Task: In the Contact  AdelineBaker101@roundabouttheatre.org, Add note: 'Set up a meeting with the legal team to review contract templates.'. Mark checkbox to create task to follow up ': In 3 business days '. Create task, with  description: Physical meeting done, Add due date: Tomorrow; Add reminder: 30 Minutes before. Set Priority High and add note: follow up with the client regarding their recent inquiry and address any questions they may have.. Logged in from softage.1@softage.net
Action: Mouse moved to (85, 56)
Screenshot: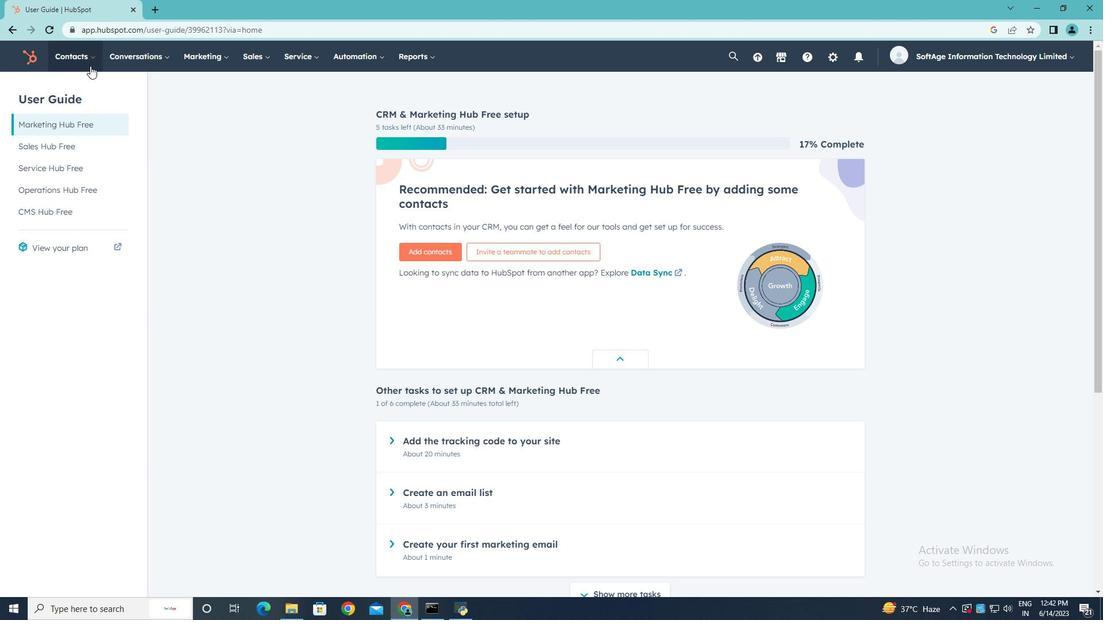 
Action: Mouse pressed left at (85, 56)
Screenshot: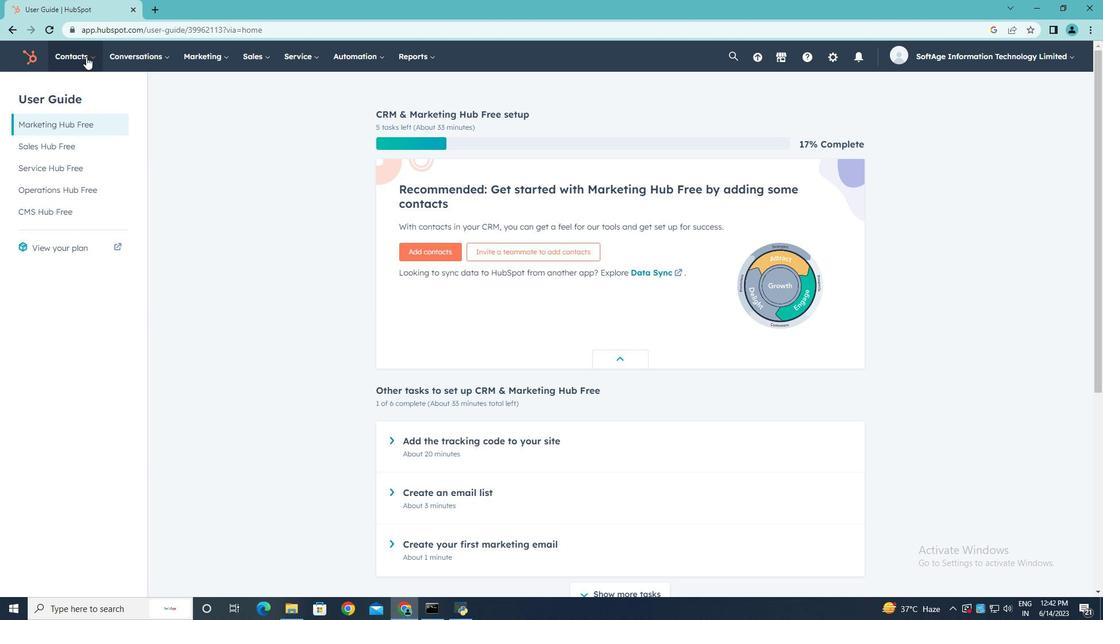 
Action: Mouse moved to (80, 88)
Screenshot: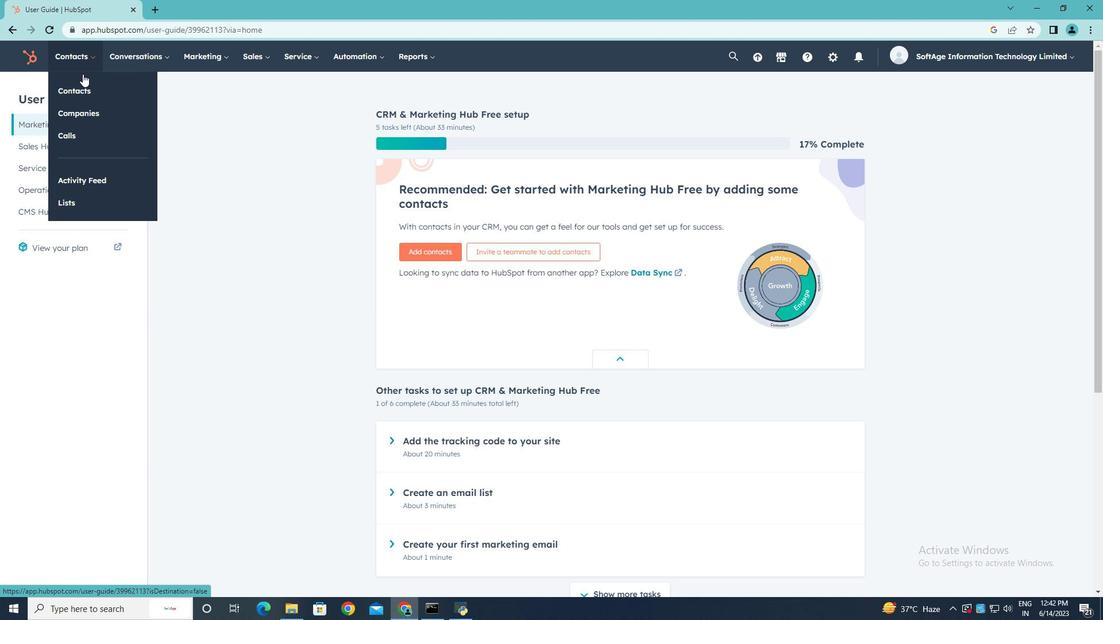
Action: Mouse pressed left at (80, 88)
Screenshot: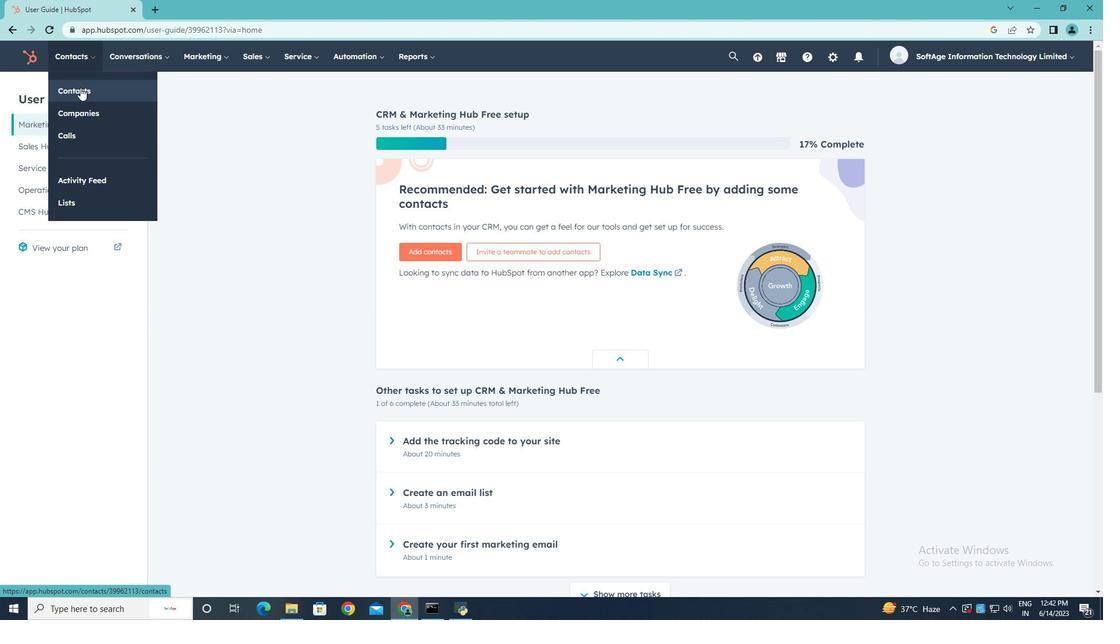 
Action: Mouse moved to (93, 187)
Screenshot: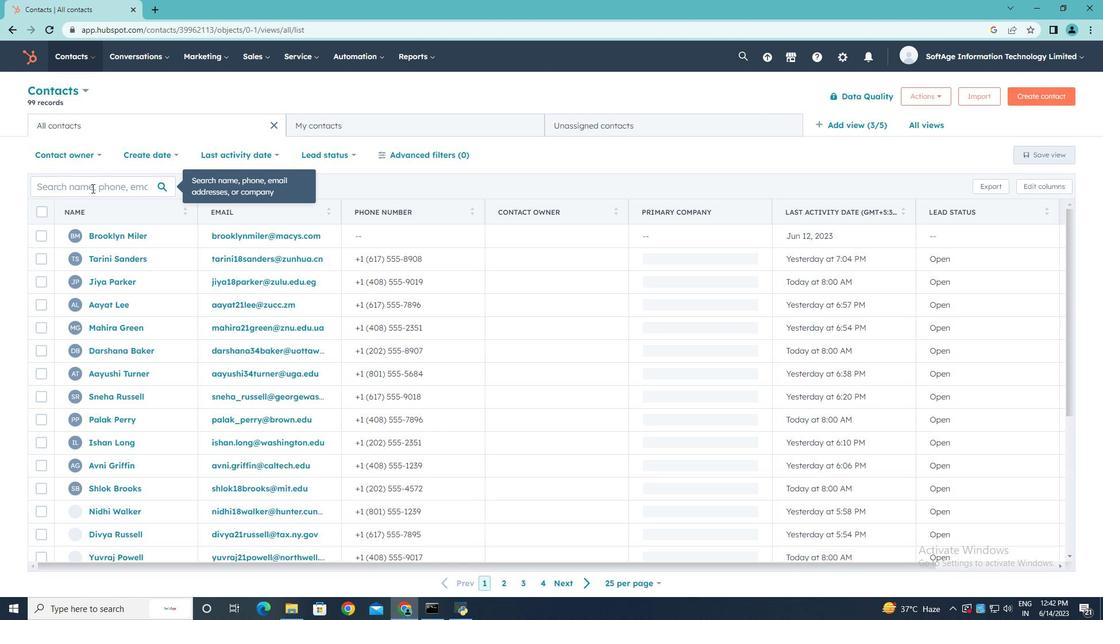 
Action: Mouse pressed left at (93, 187)
Screenshot: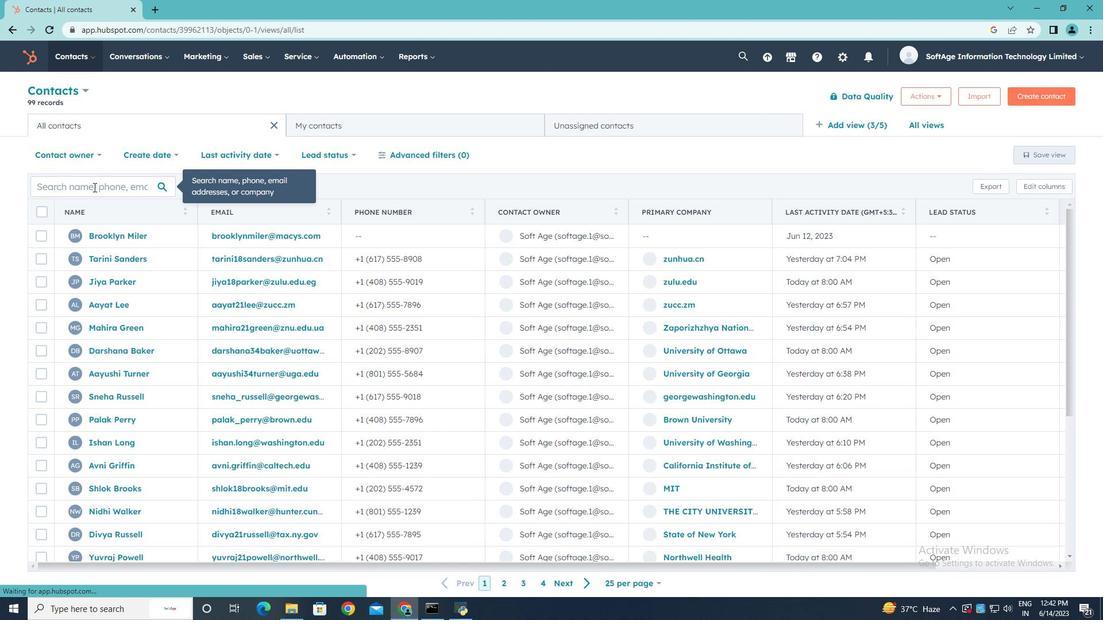 
Action: Key pressed <Key.shift>Adeline<Key.shift>Baker101<Key.shift><Key.shift><Key.shift><Key.shift><Key.shift><Key.shift><Key.shift><Key.shift><Key.shift>@roundaboutteth<Key.backspace><Key.backspace><Key.backspace>ea<Key.backspace><Key.backspace>heatre.org
Screenshot: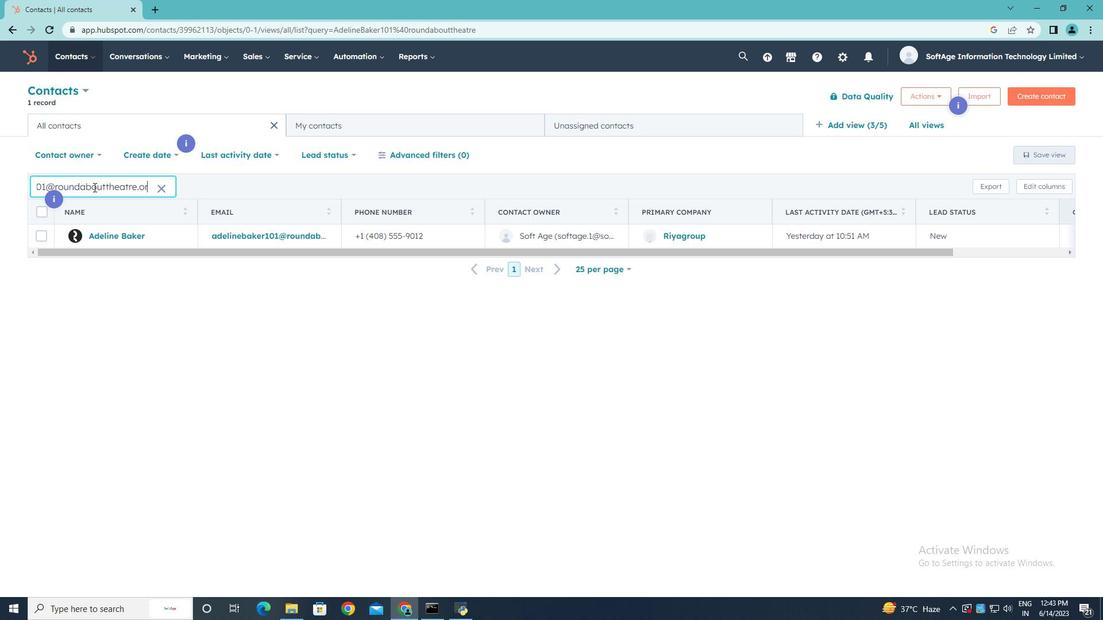 
Action: Mouse moved to (117, 236)
Screenshot: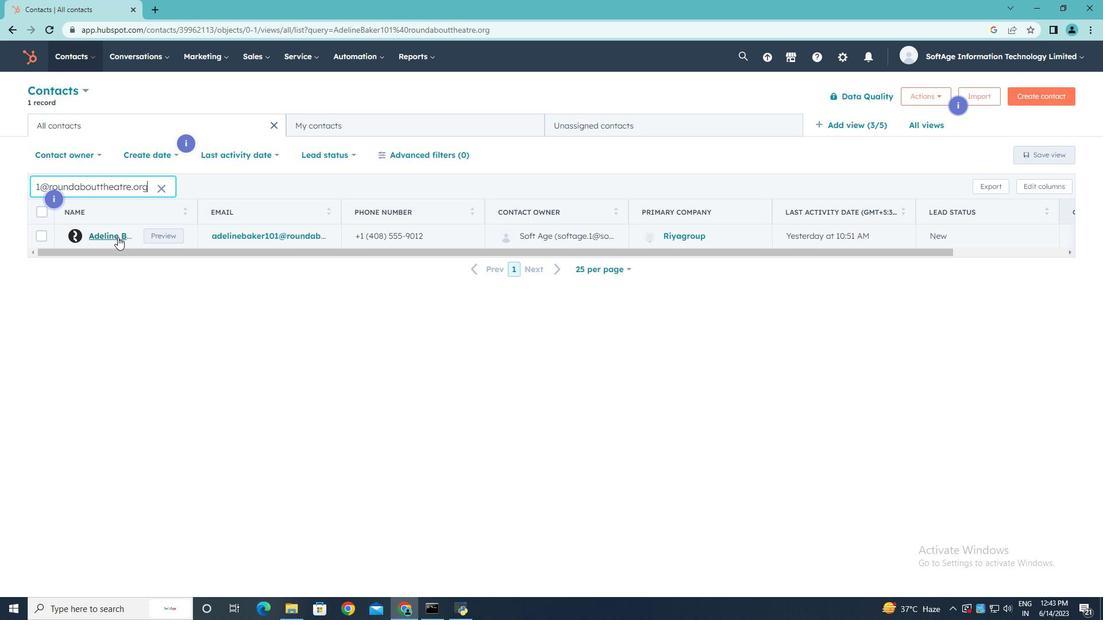 
Action: Mouse pressed left at (117, 236)
Screenshot: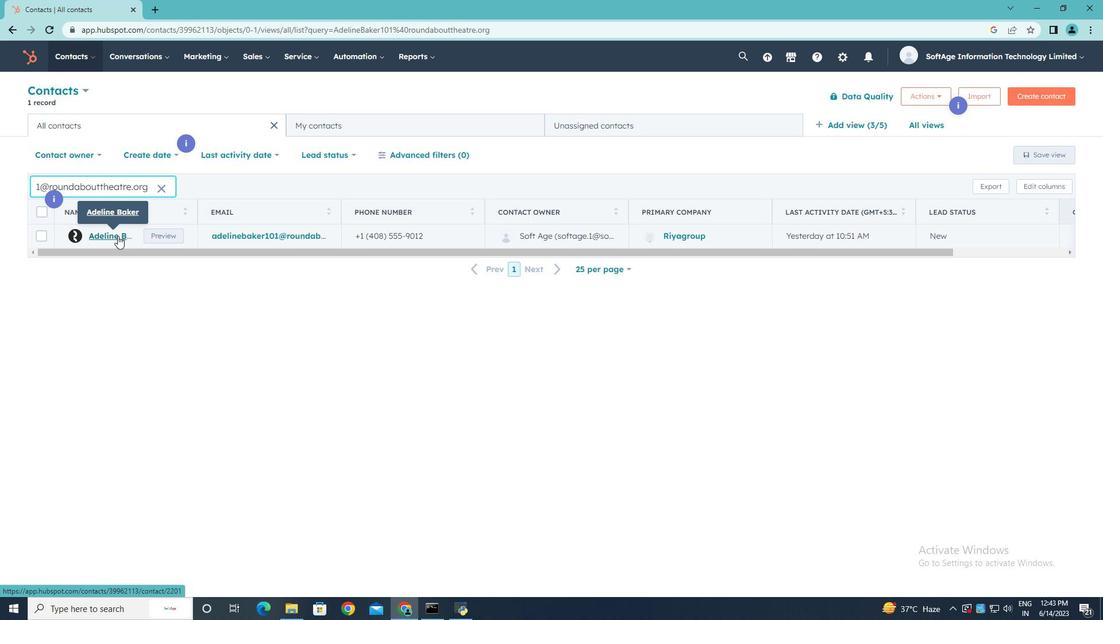 
Action: Mouse moved to (43, 194)
Screenshot: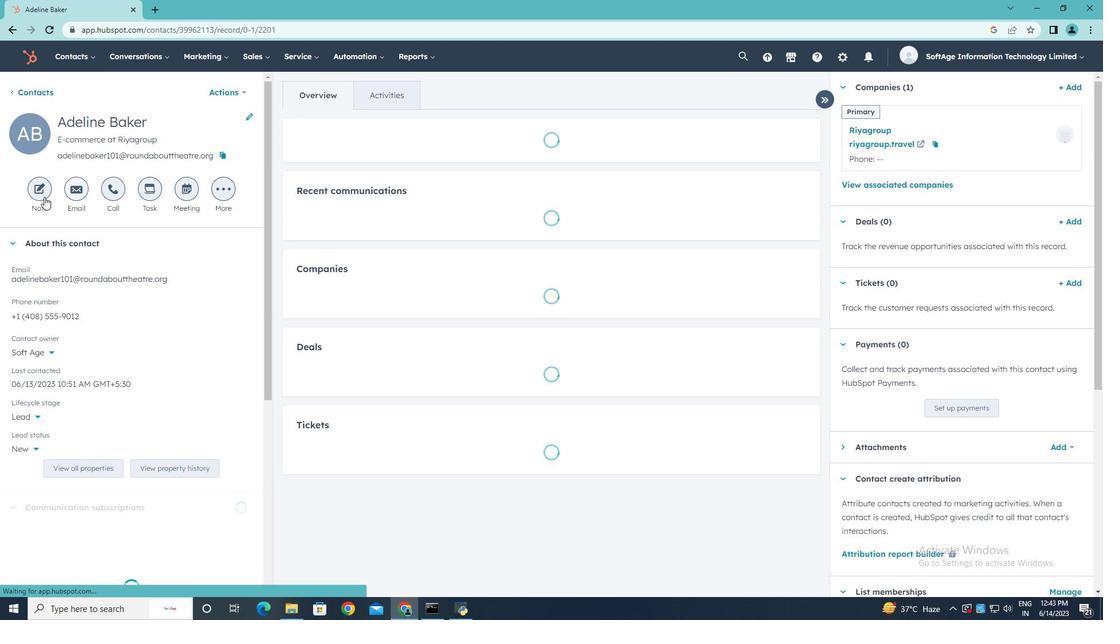 
Action: Mouse pressed left at (43, 194)
Screenshot: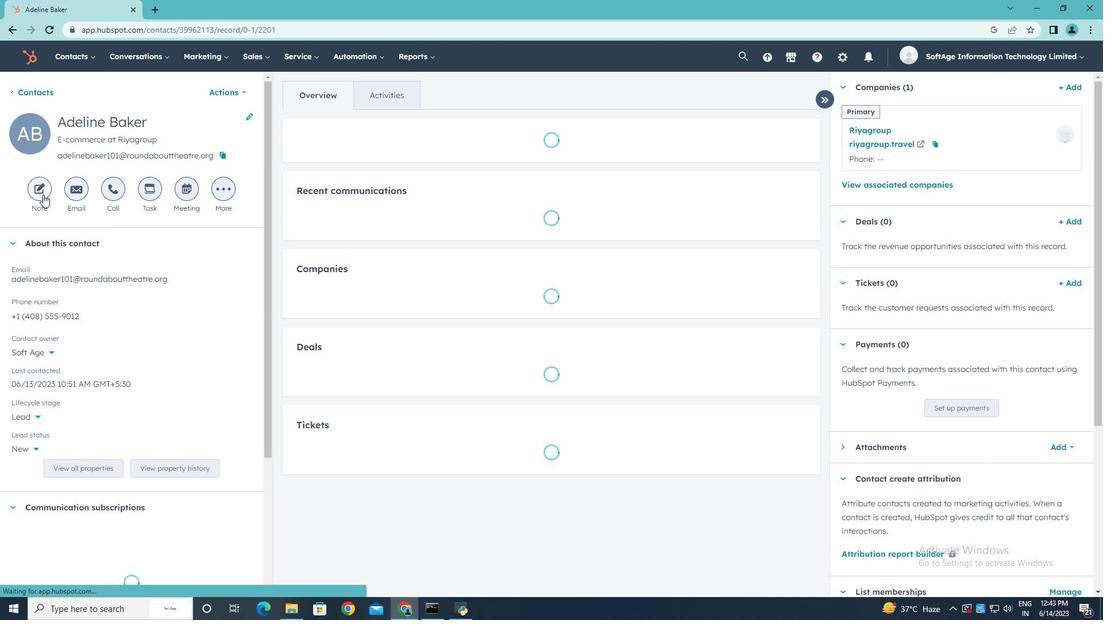 
Action: Key pressed <Key.shift>Set<Key.space>up<Key.space>a<Key.space>meeting<Key.space>with<Key.space>the<Key.space>legal<Key.space>team<Key.space>to<Key.space>review<Key.space>contract<Key.space>templates.
Screenshot: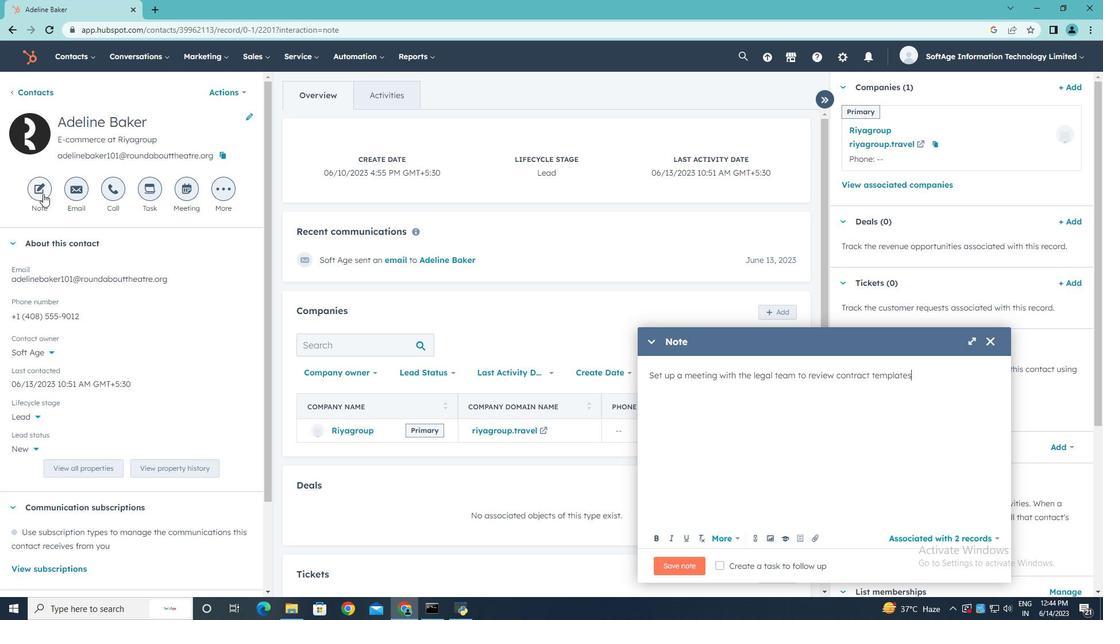 
Action: Mouse moved to (721, 563)
Screenshot: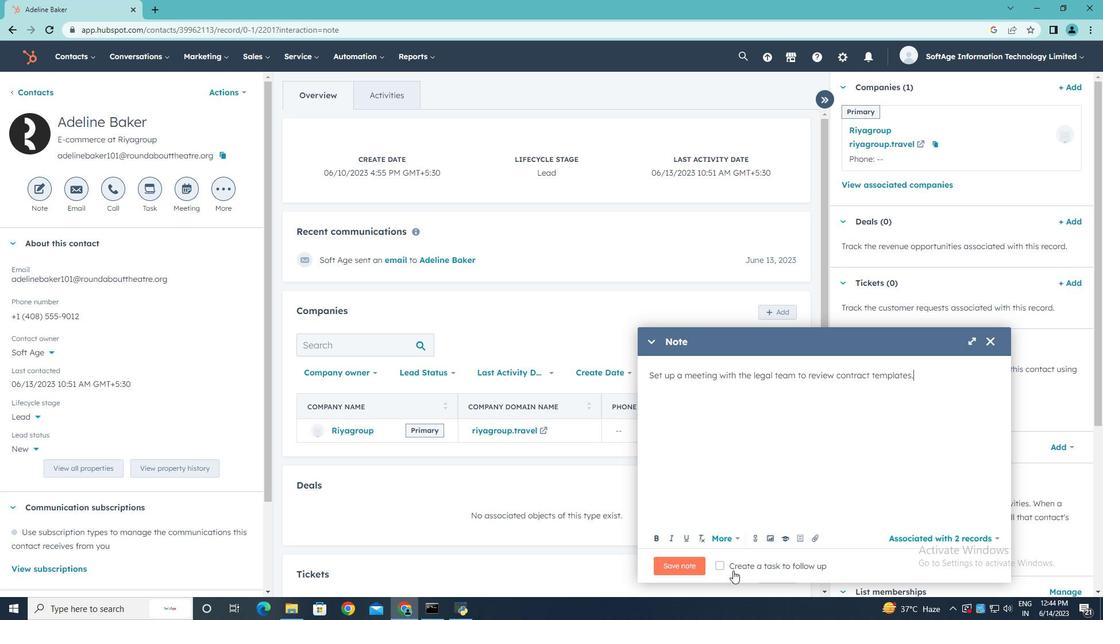 
Action: Mouse pressed left at (721, 563)
Screenshot: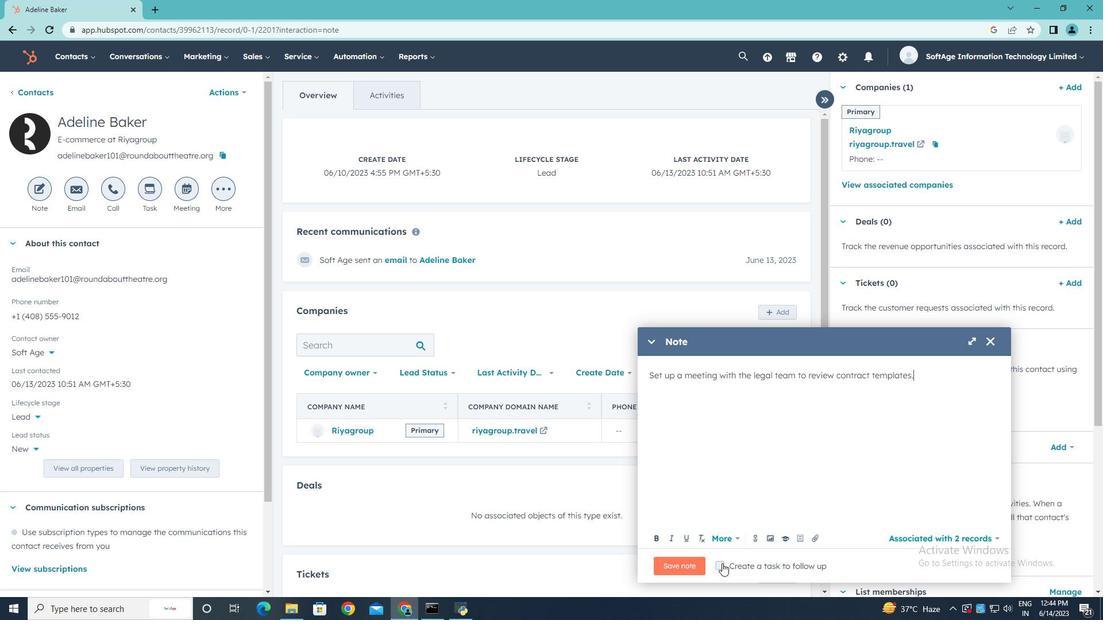 
Action: Mouse moved to (954, 565)
Screenshot: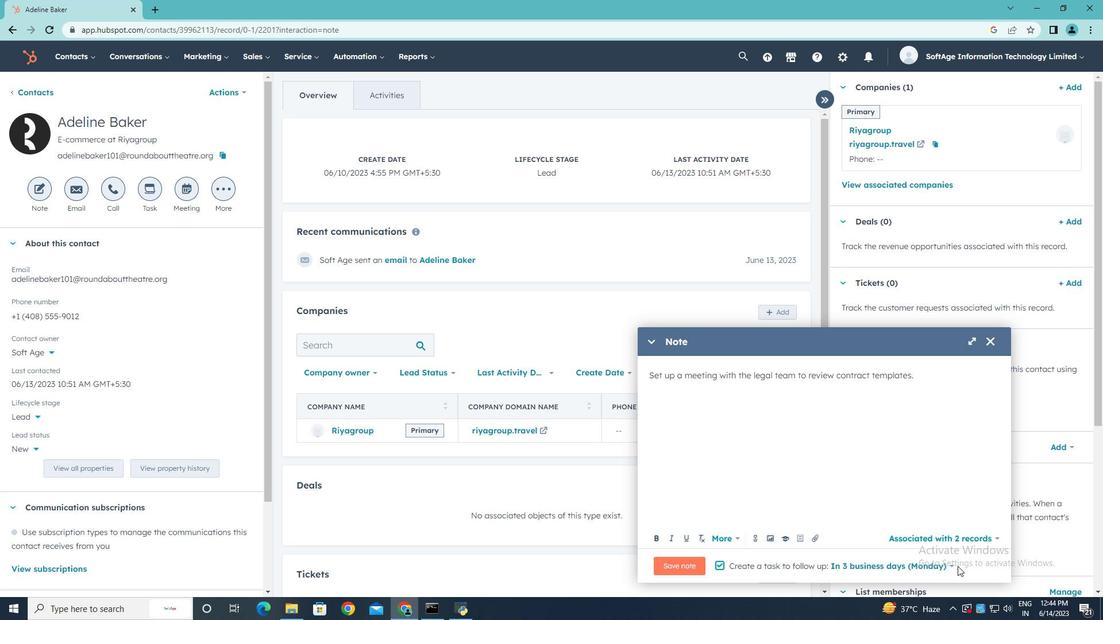 
Action: Mouse pressed left at (954, 565)
Screenshot: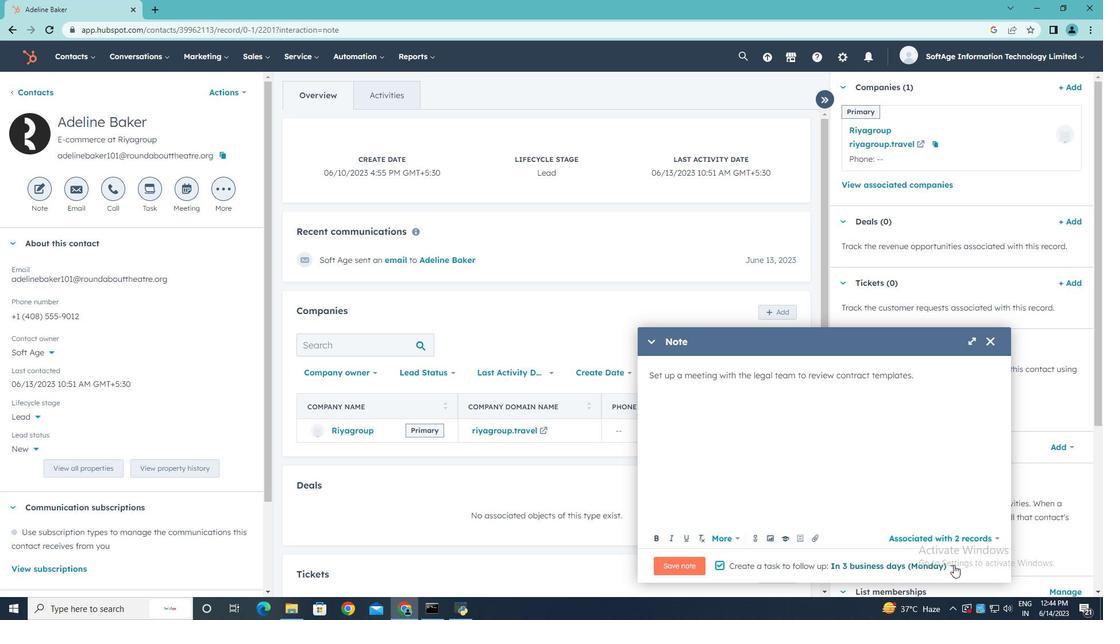 
Action: Mouse moved to (936, 459)
Screenshot: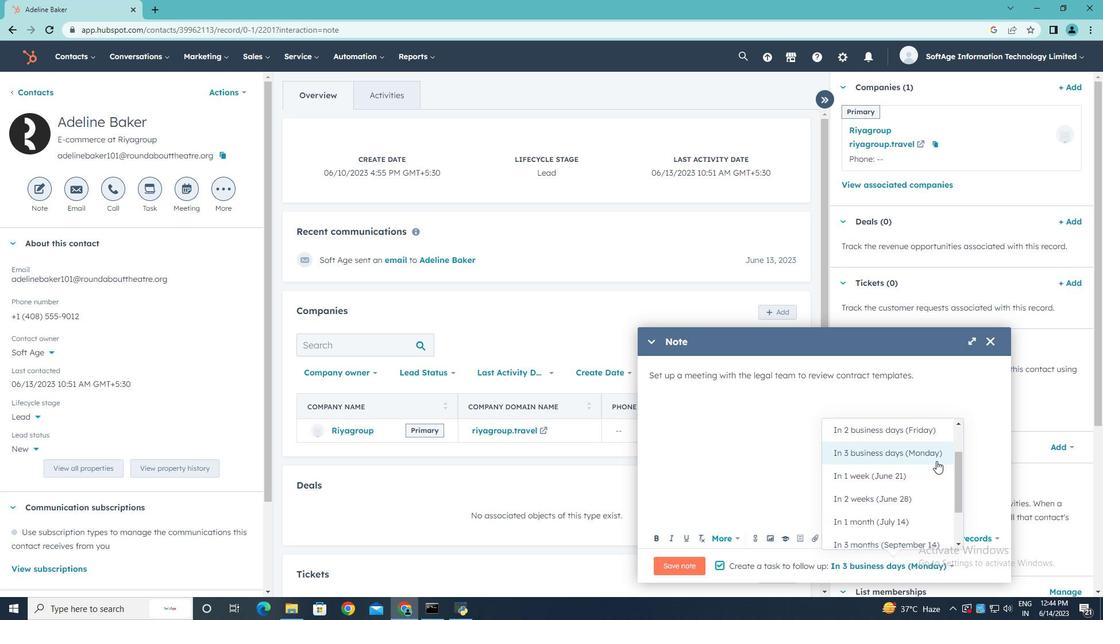 
Action: Mouse pressed left at (936, 459)
Screenshot: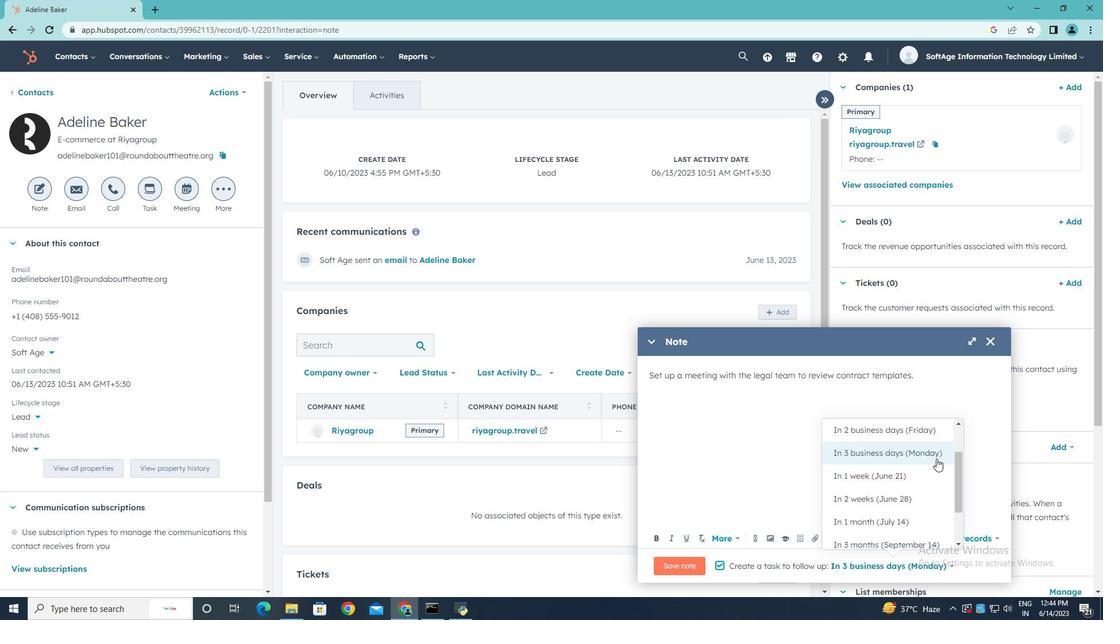 
Action: Mouse moved to (667, 566)
Screenshot: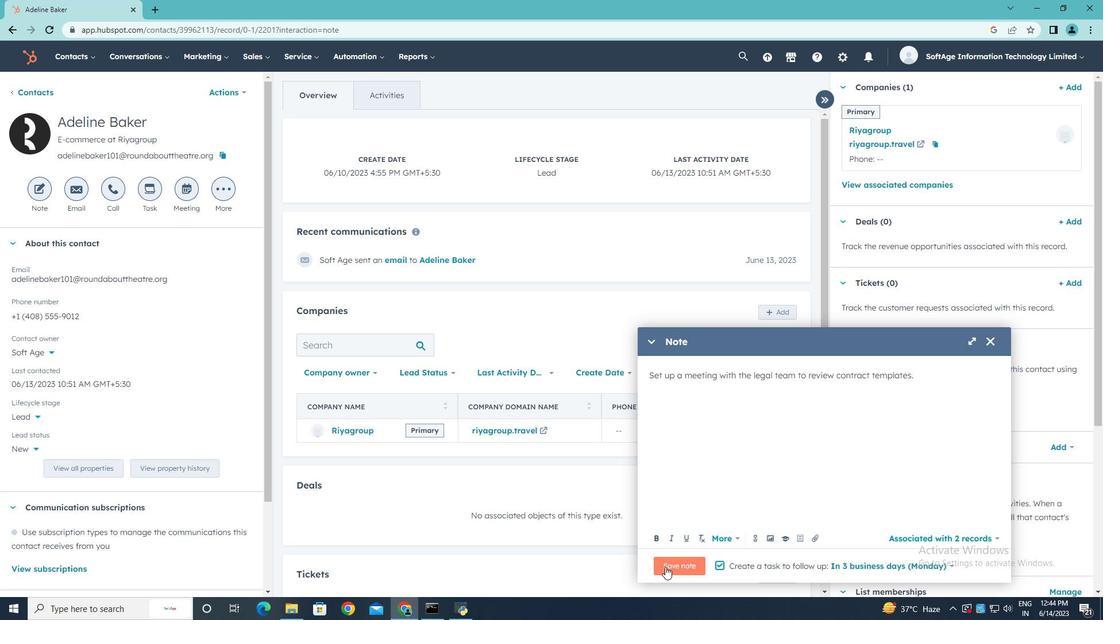 
Action: Mouse pressed left at (667, 566)
Screenshot: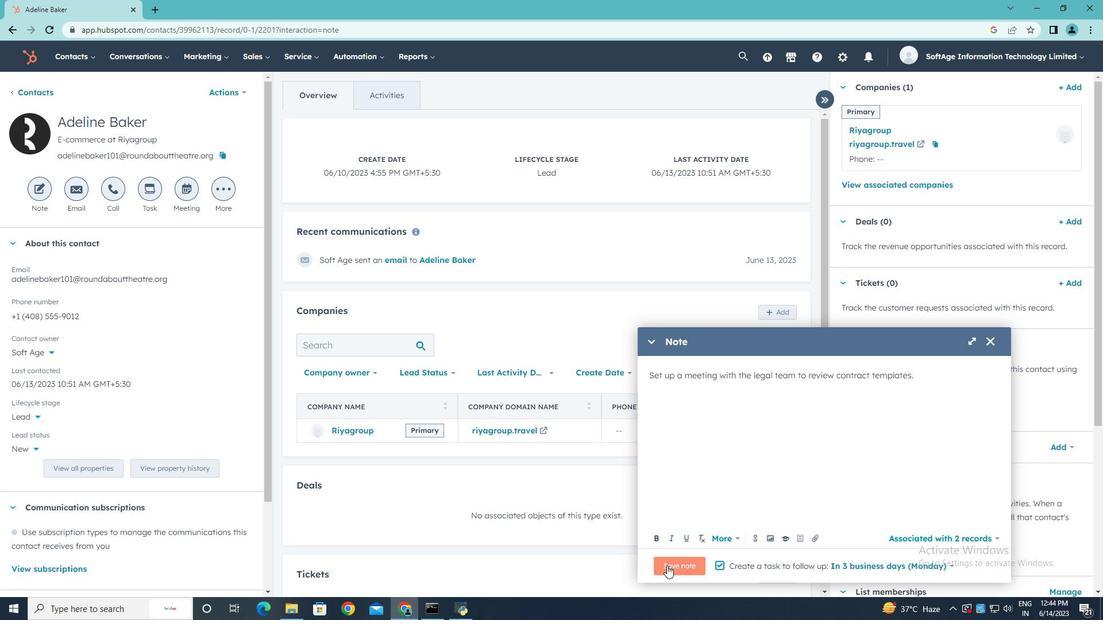 
Action: Mouse moved to (148, 187)
Screenshot: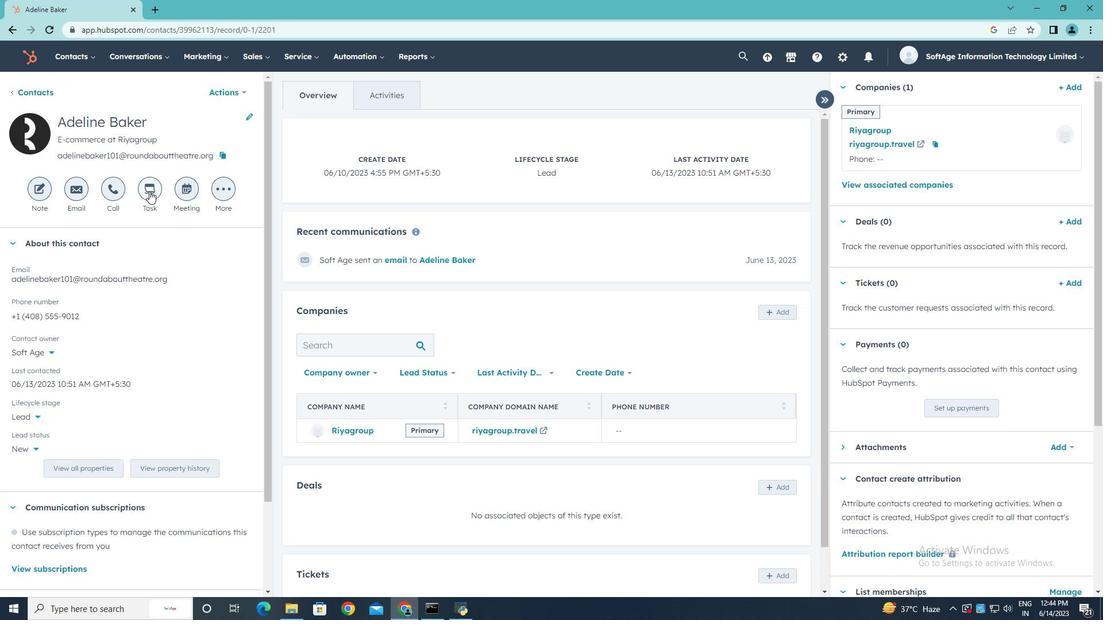 
Action: Mouse pressed left at (148, 187)
Screenshot: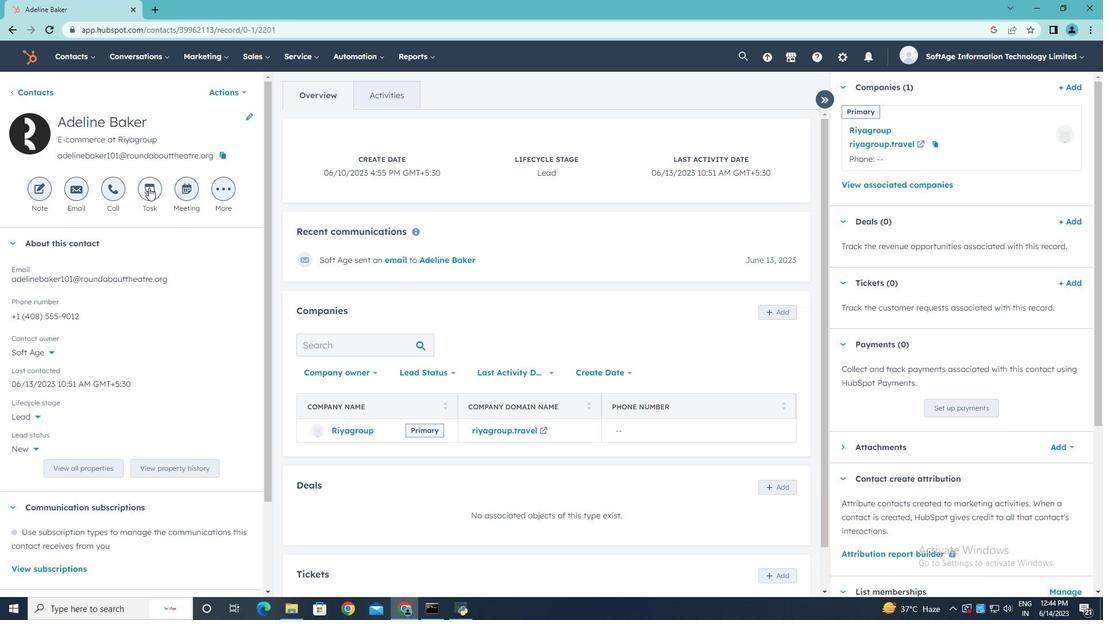 
Action: Key pressed <Key.shift><Key.shift><Key.shift><Key.shift><Key.shift><Key.shift><Key.shift>Physical<Key.space>meeting<Key.space>done
Screenshot: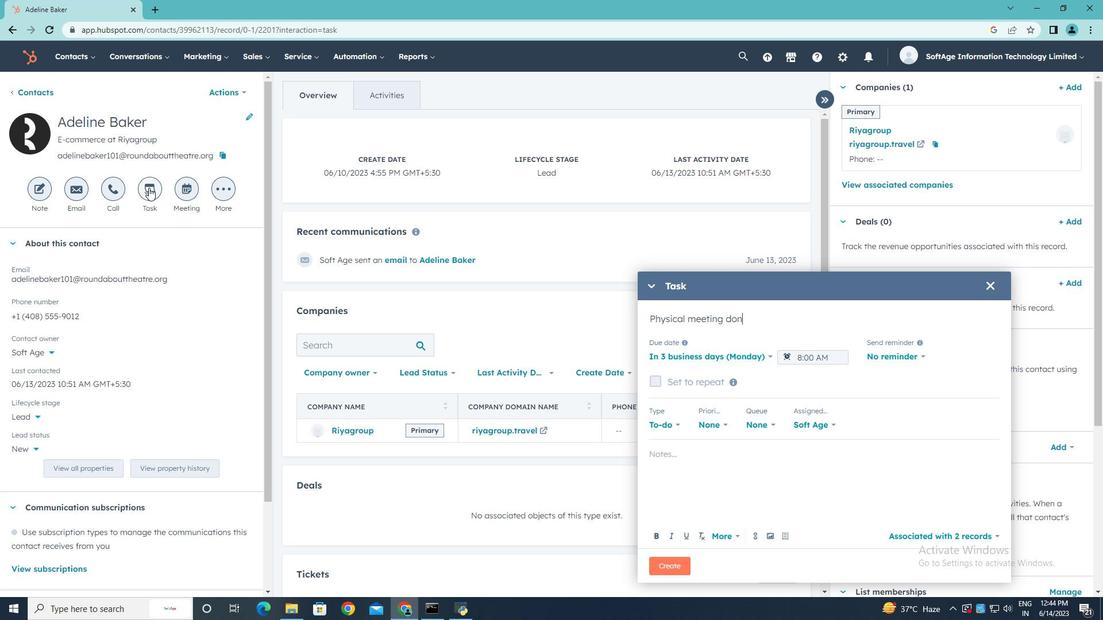 
Action: Mouse moved to (769, 360)
Screenshot: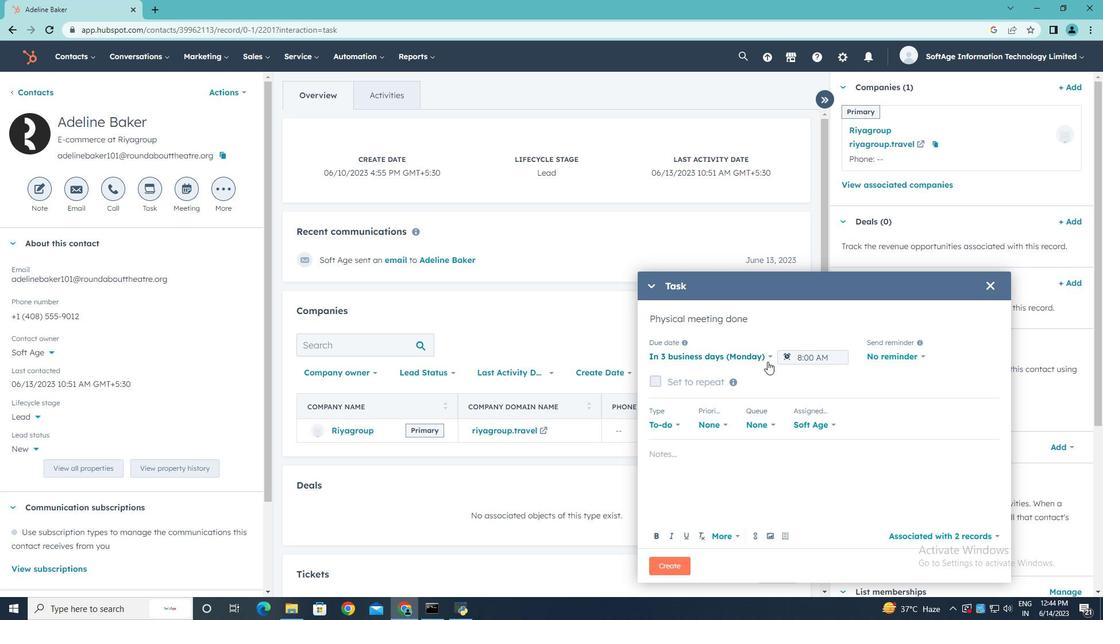 
Action: Mouse pressed left at (769, 360)
Screenshot: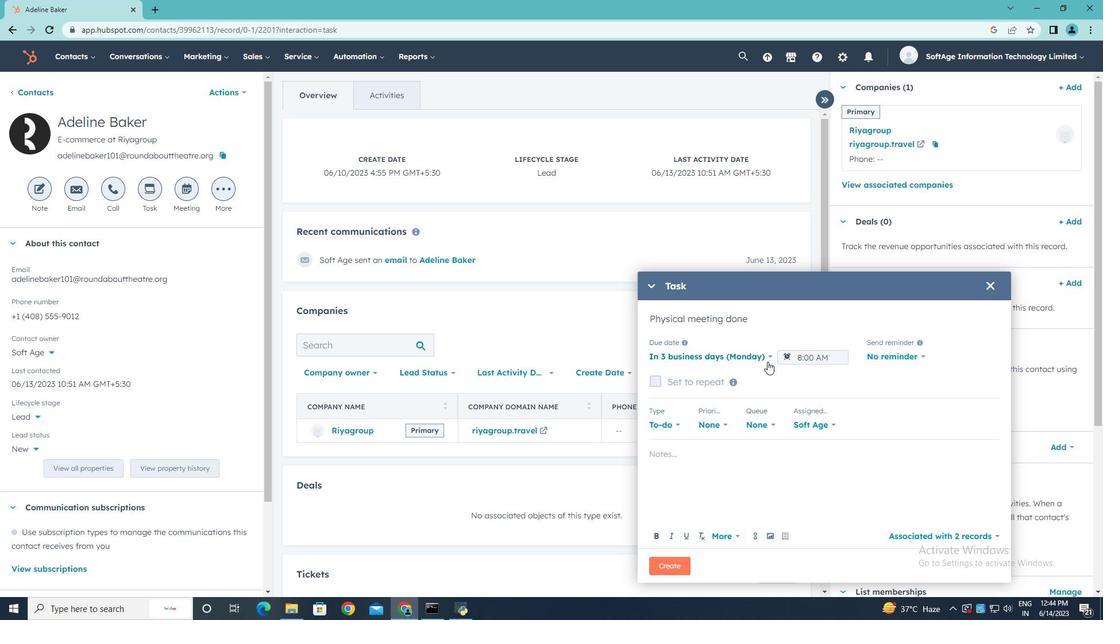 
Action: Mouse moved to (744, 398)
Screenshot: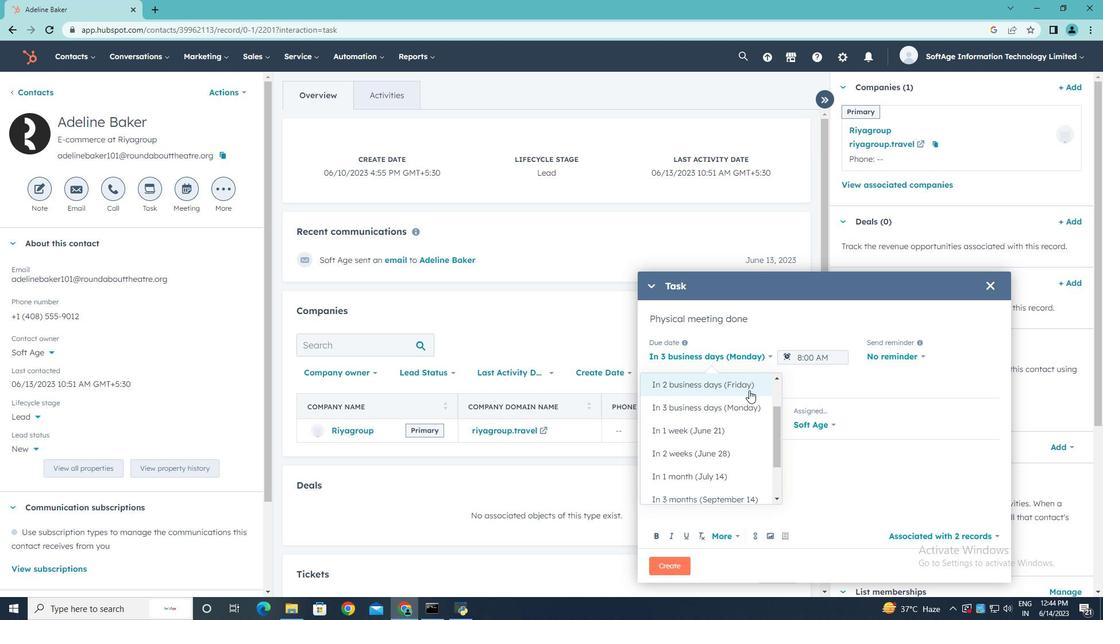 
Action: Mouse scrolled (744, 398) with delta (0, 0)
Screenshot: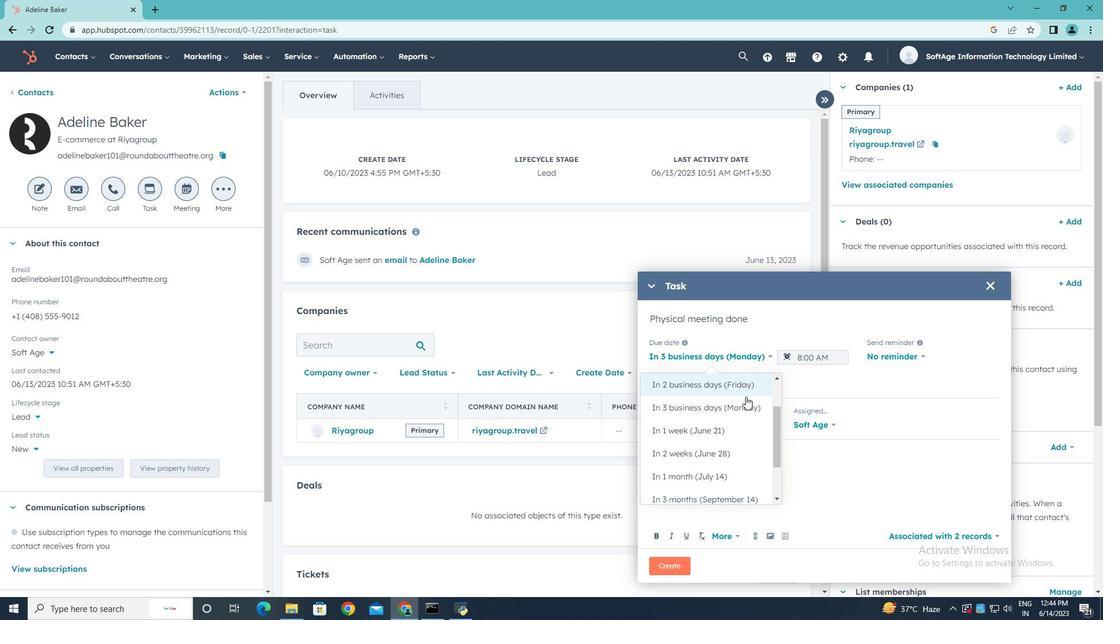 
Action: Mouse scrolled (744, 398) with delta (0, 0)
Screenshot: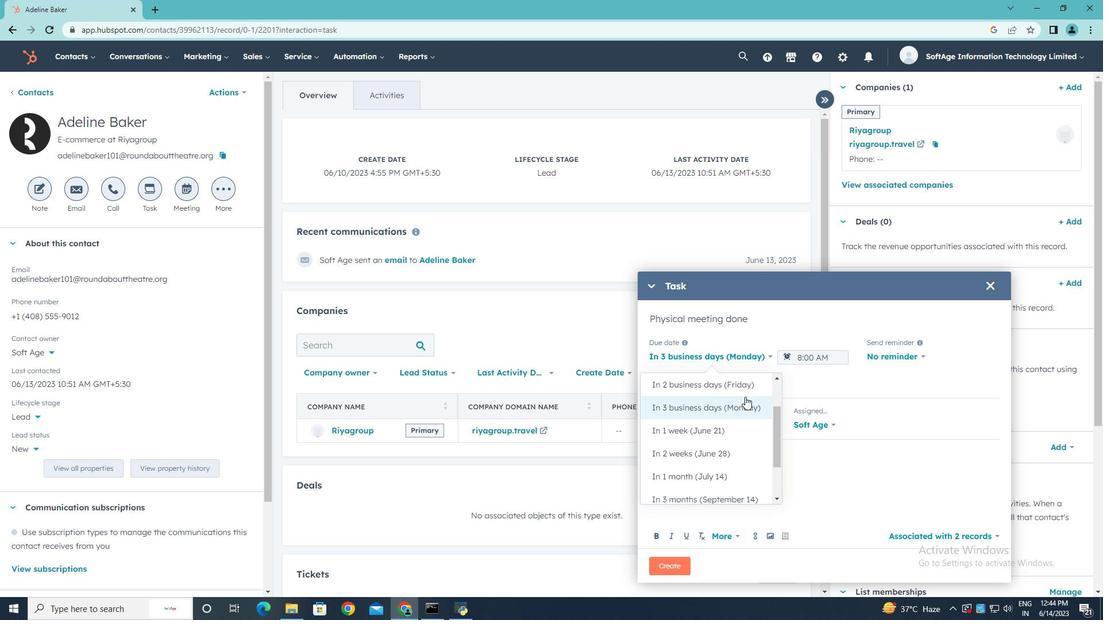 
Action: Mouse scrolled (744, 398) with delta (0, 0)
Screenshot: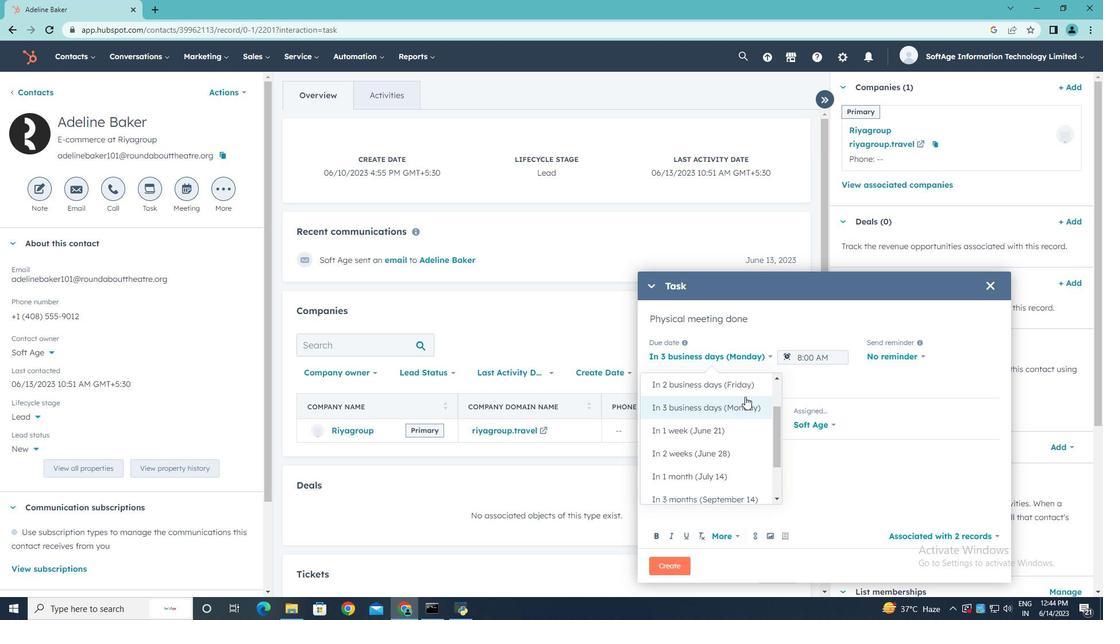 
Action: Mouse scrolled (744, 398) with delta (0, 0)
Screenshot: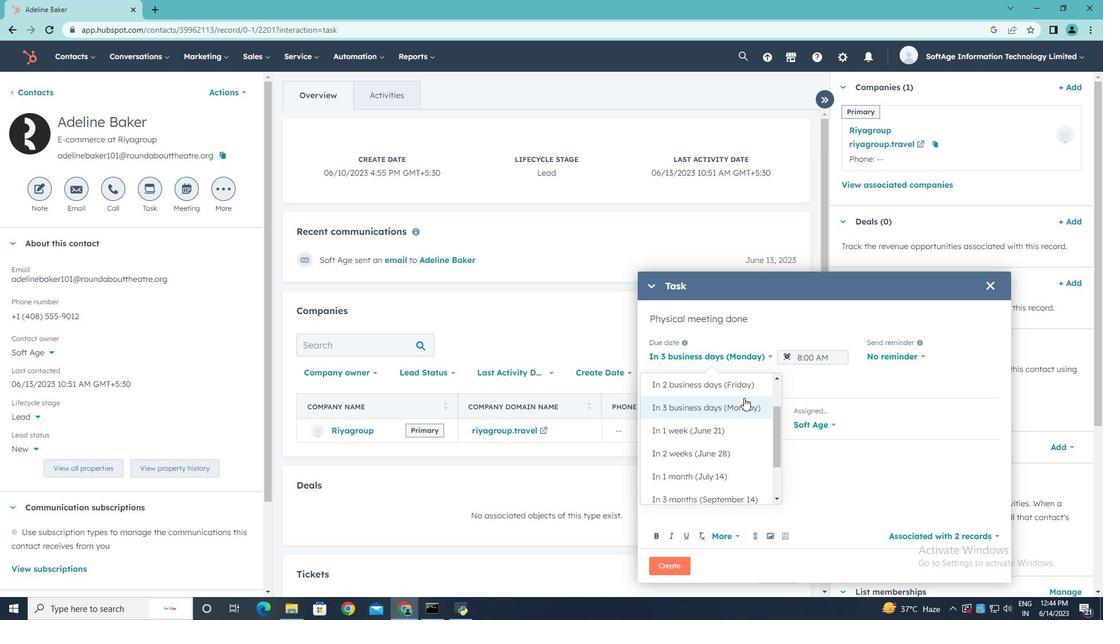 
Action: Mouse moved to (726, 409)
Screenshot: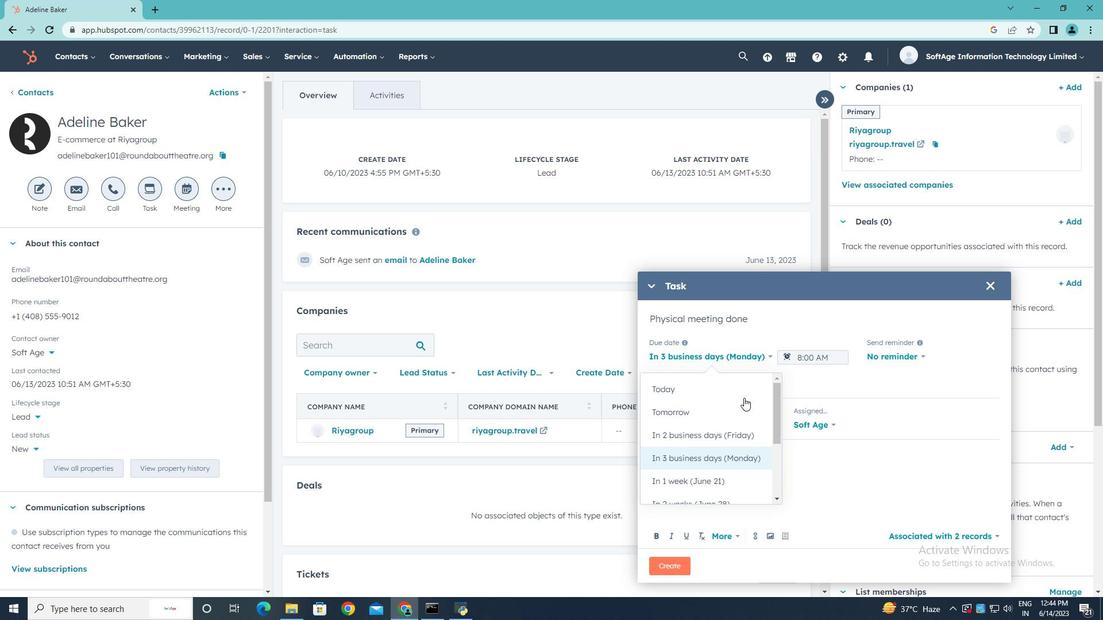 
Action: Mouse pressed left at (726, 409)
Screenshot: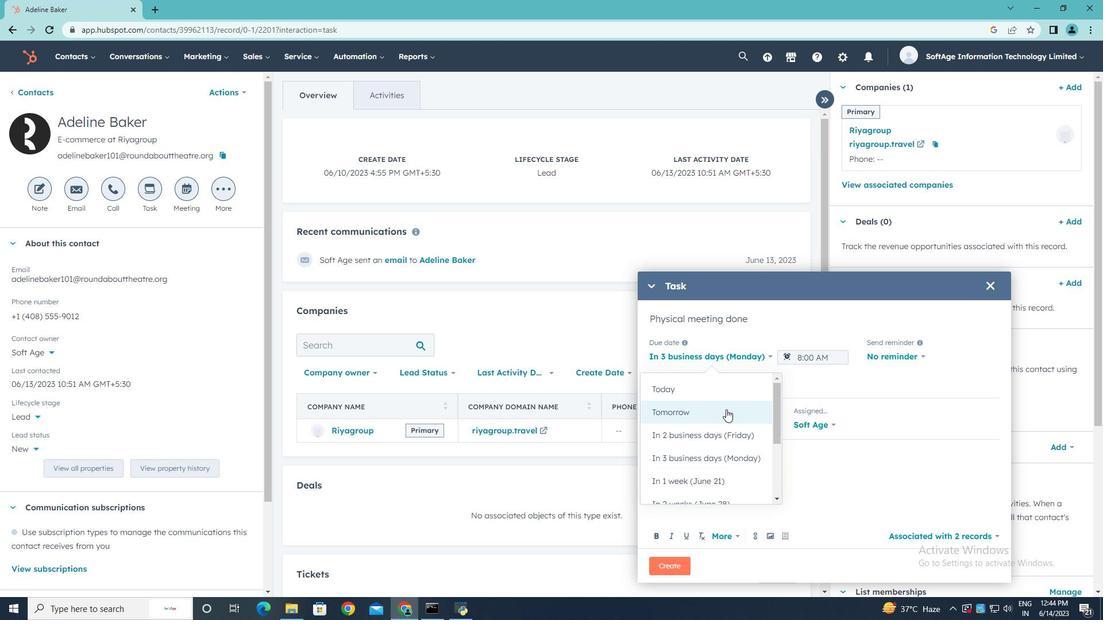 
Action: Mouse moved to (847, 356)
Screenshot: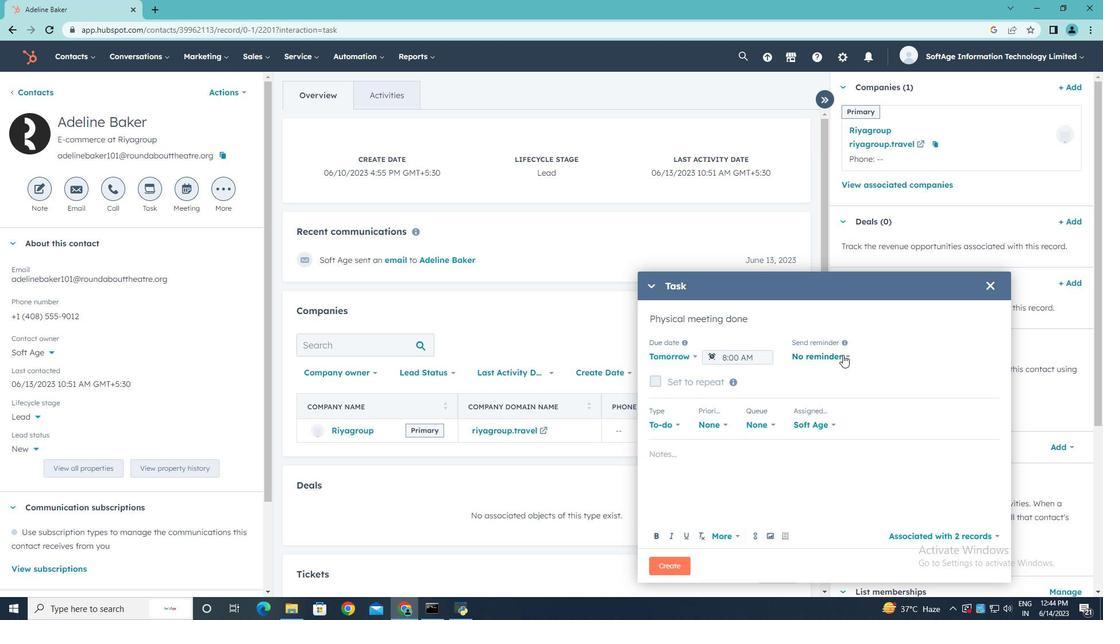 
Action: Mouse pressed left at (847, 356)
Screenshot: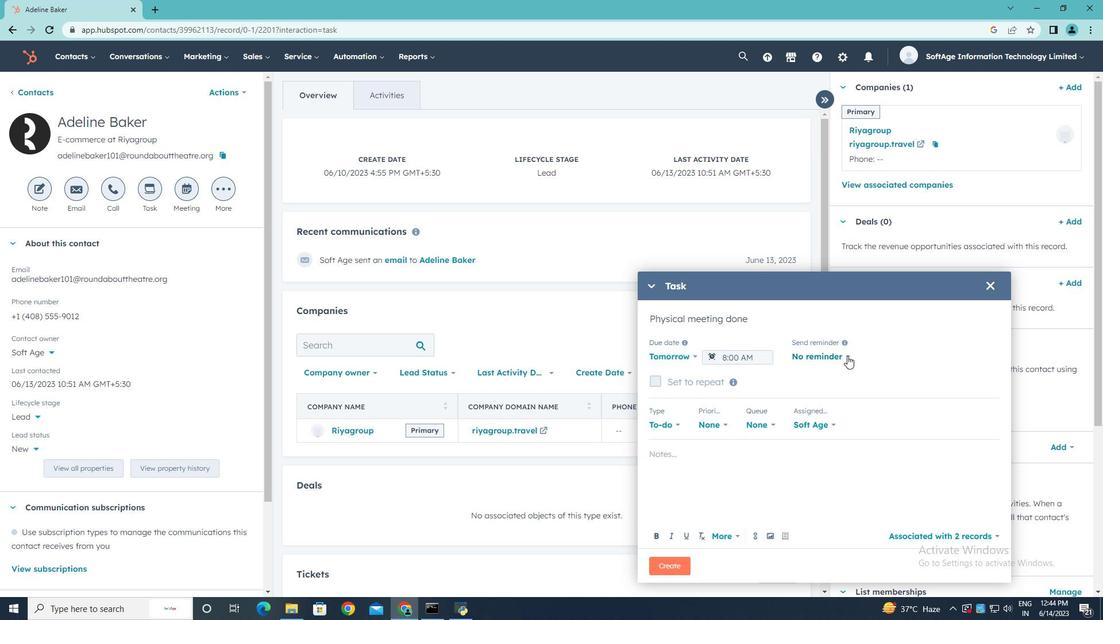 
Action: Mouse moved to (836, 437)
Screenshot: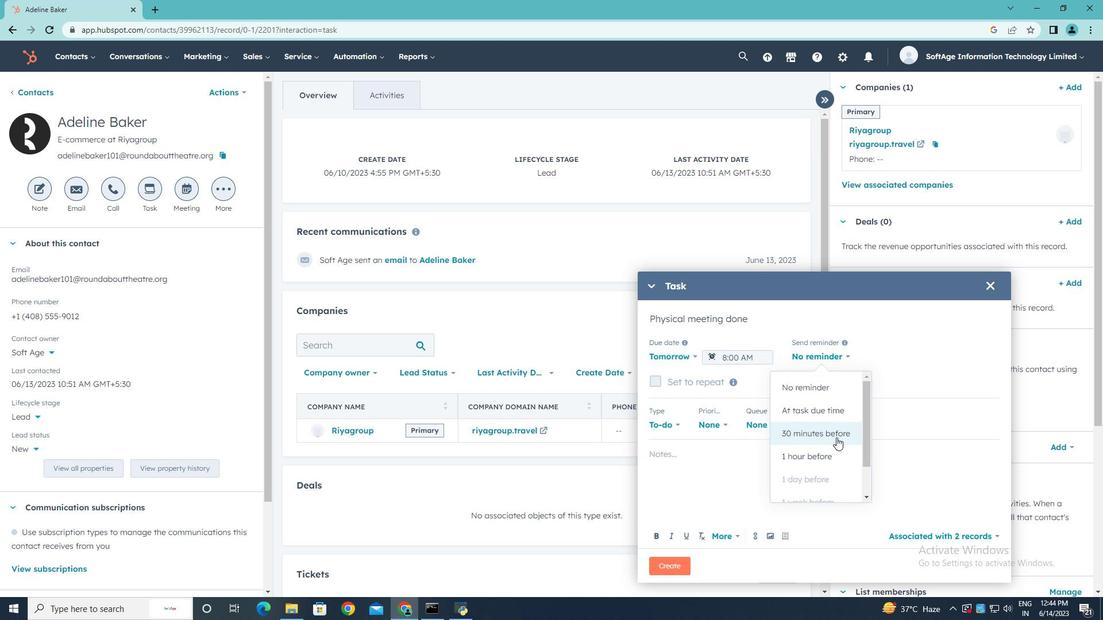 
Action: Mouse pressed left at (836, 437)
Screenshot: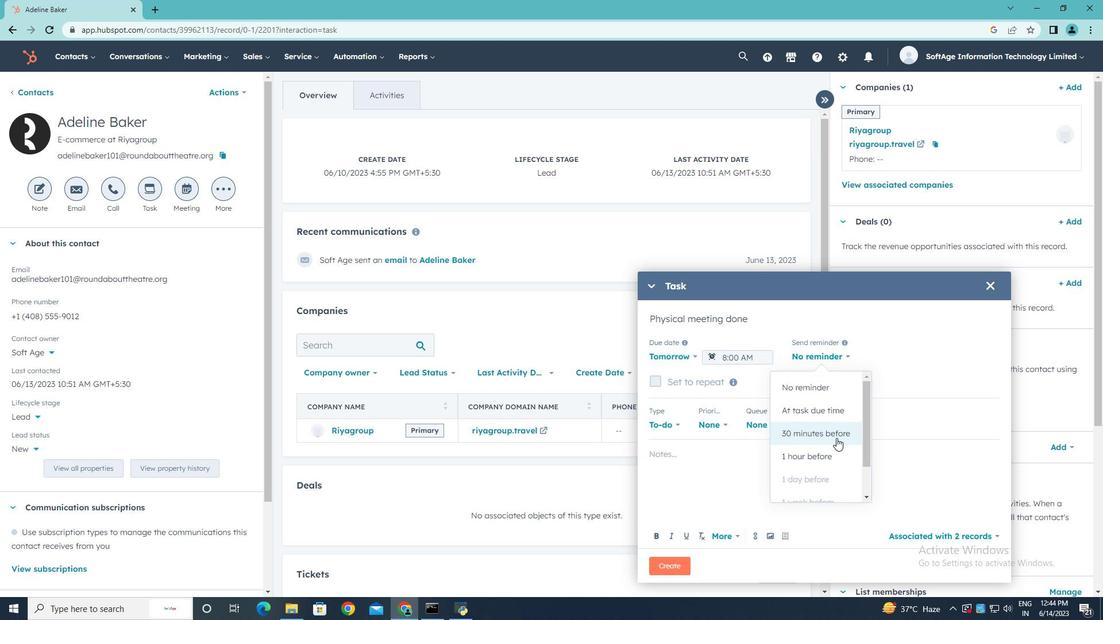 
Action: Mouse moved to (723, 426)
Screenshot: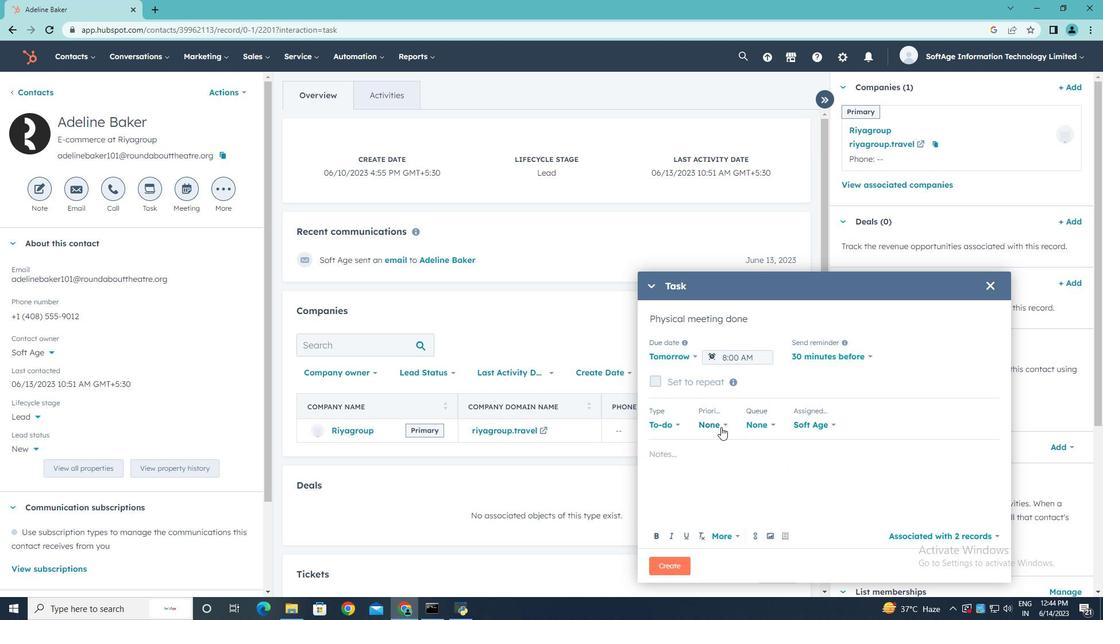 
Action: Mouse pressed left at (723, 426)
Screenshot: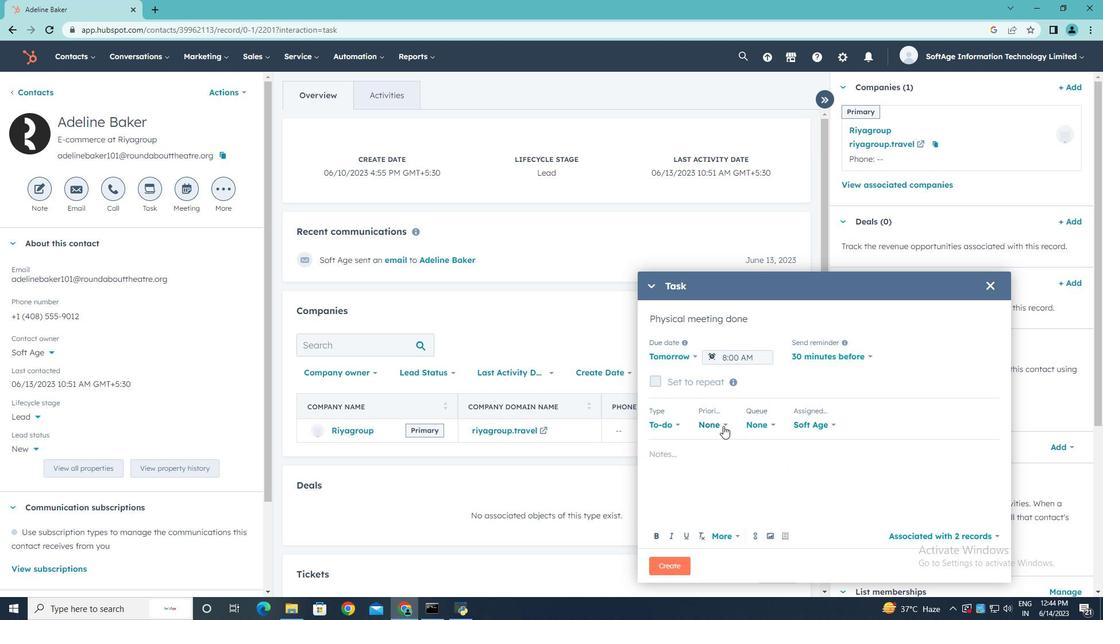 
Action: Mouse moved to (710, 527)
Screenshot: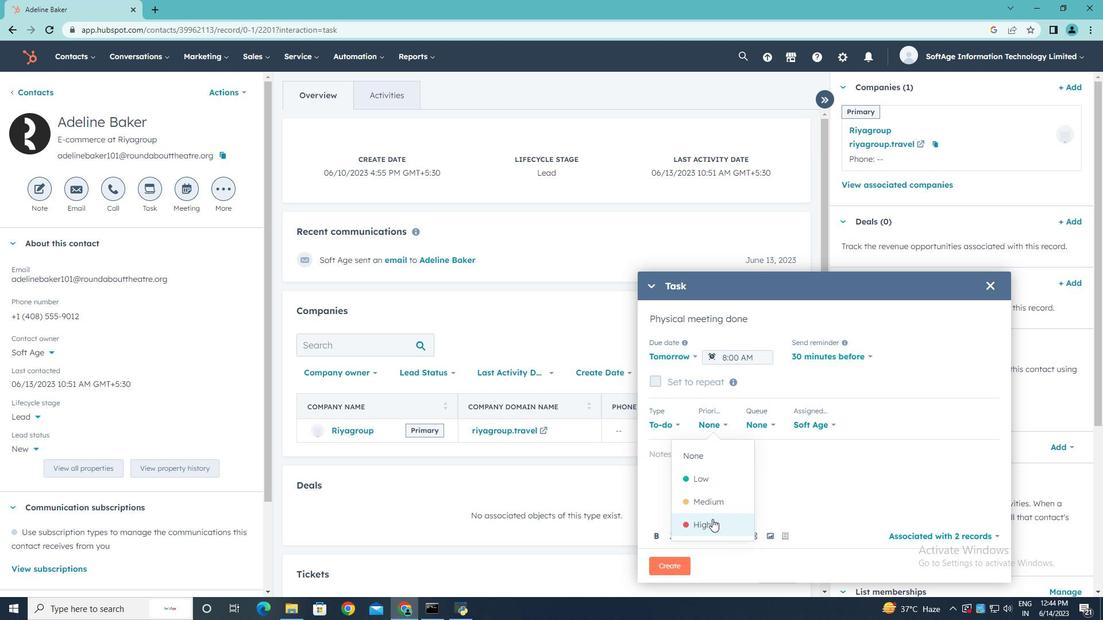 
Action: Mouse pressed left at (710, 527)
Screenshot: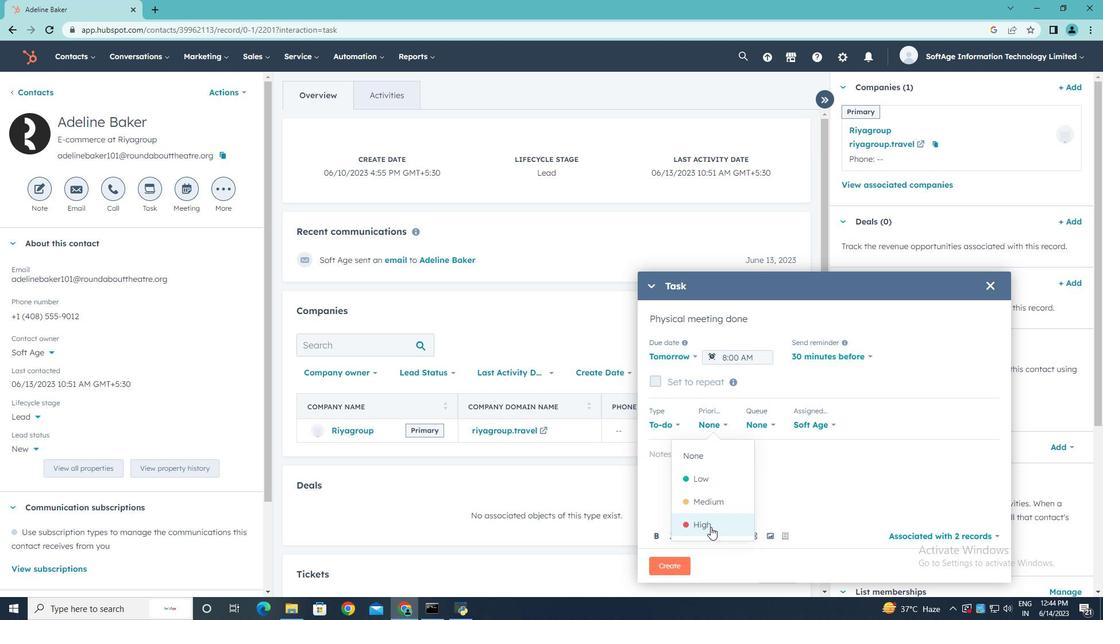 
Action: Mouse moved to (685, 459)
Screenshot: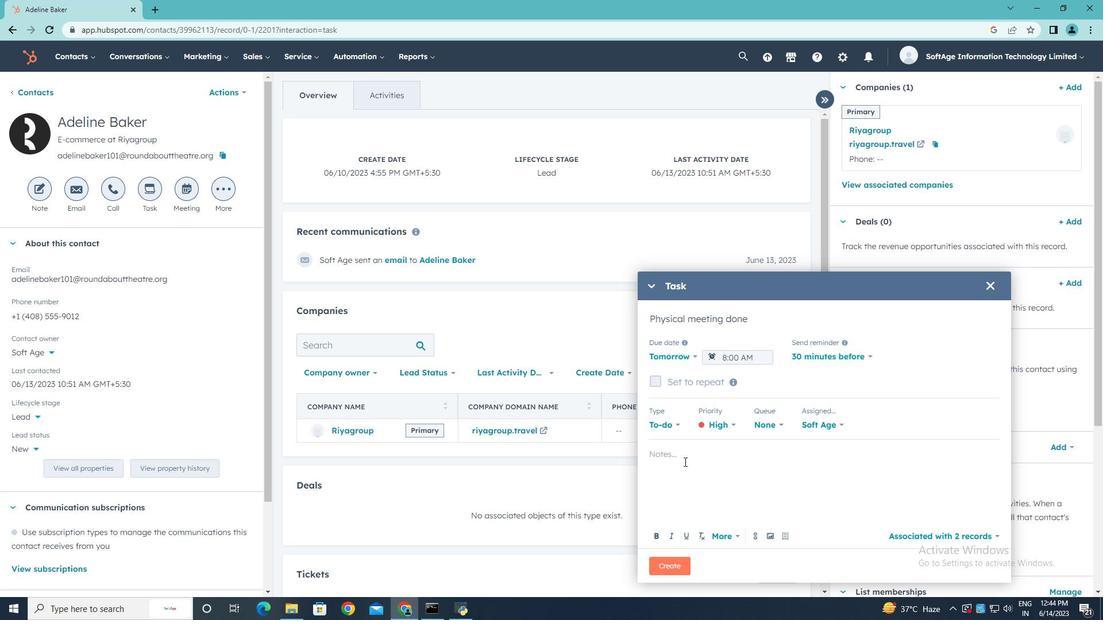 
Action: Mouse pressed left at (685, 459)
Screenshot: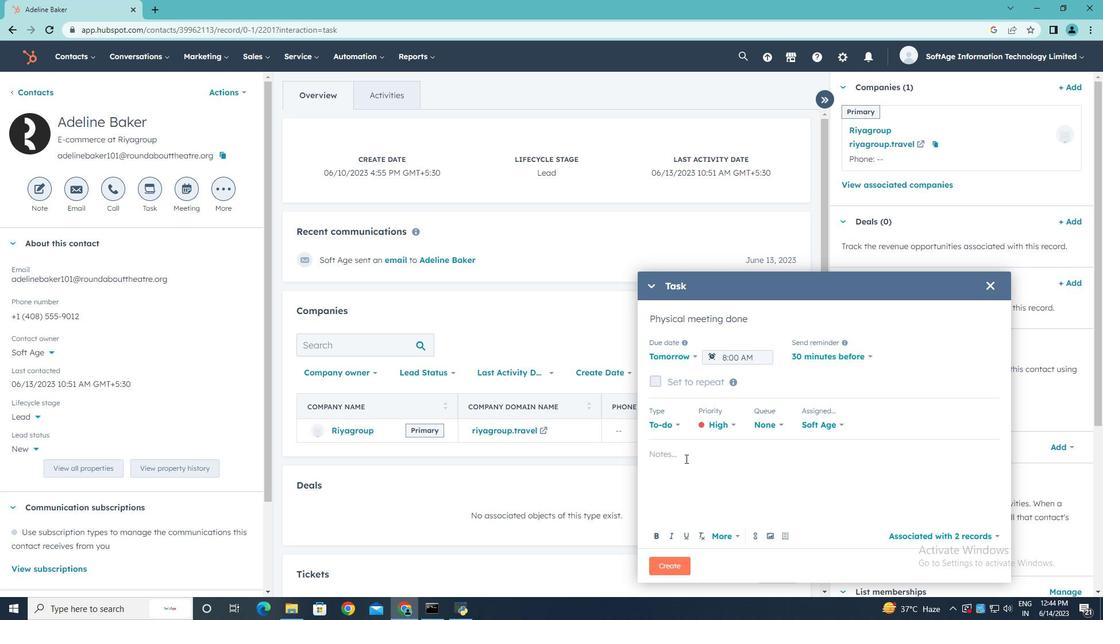 
Action: Key pressed follow<Key.space>up<Key.space>with<Key.space>the<Key.space>client<Key.space>regarding<Key.space>their<Key.space>recent<Key.space>inquiry<Key.space>and<Key.space>address<Key.space>any<Key.space>questions<Key.space>they<Key.space>may<Key.space>have..
Screenshot: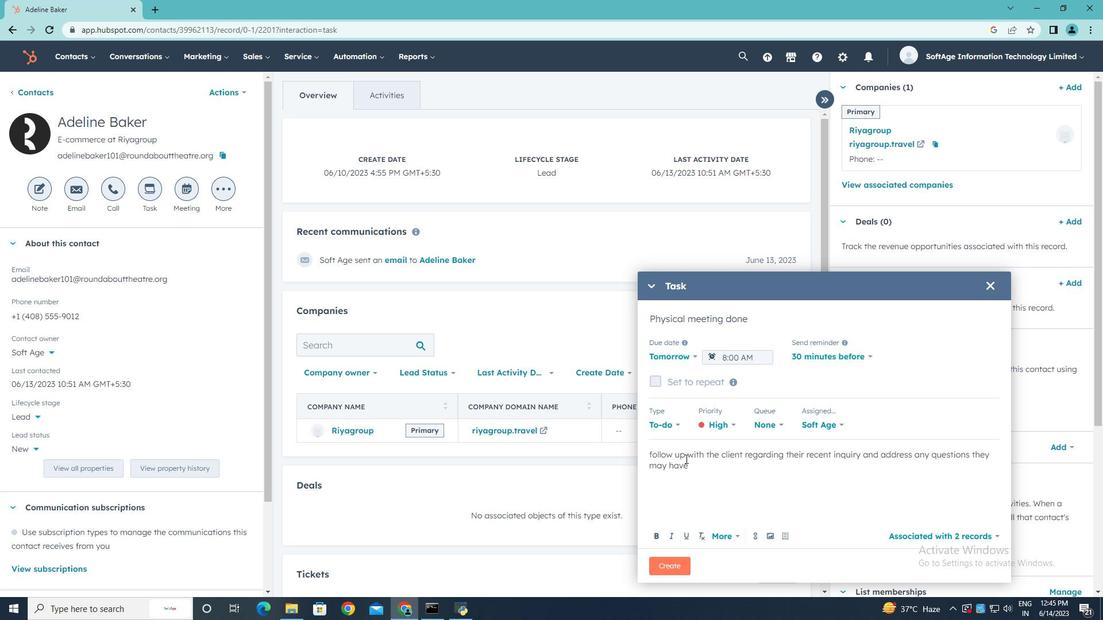 
Action: Mouse moved to (678, 565)
Screenshot: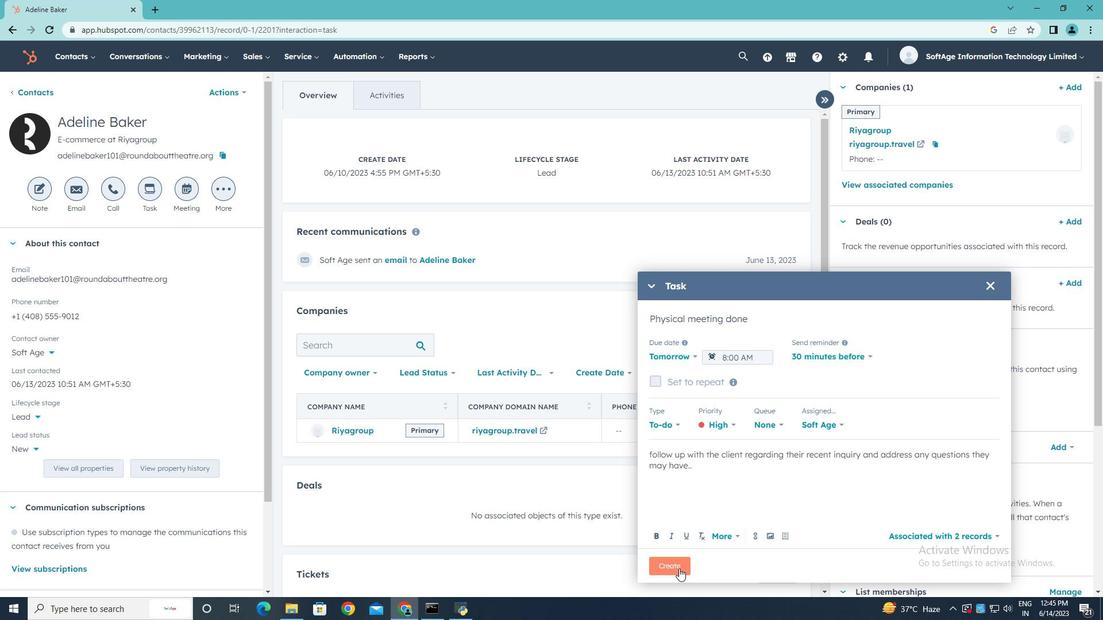 
Action: Mouse pressed left at (678, 565)
Screenshot: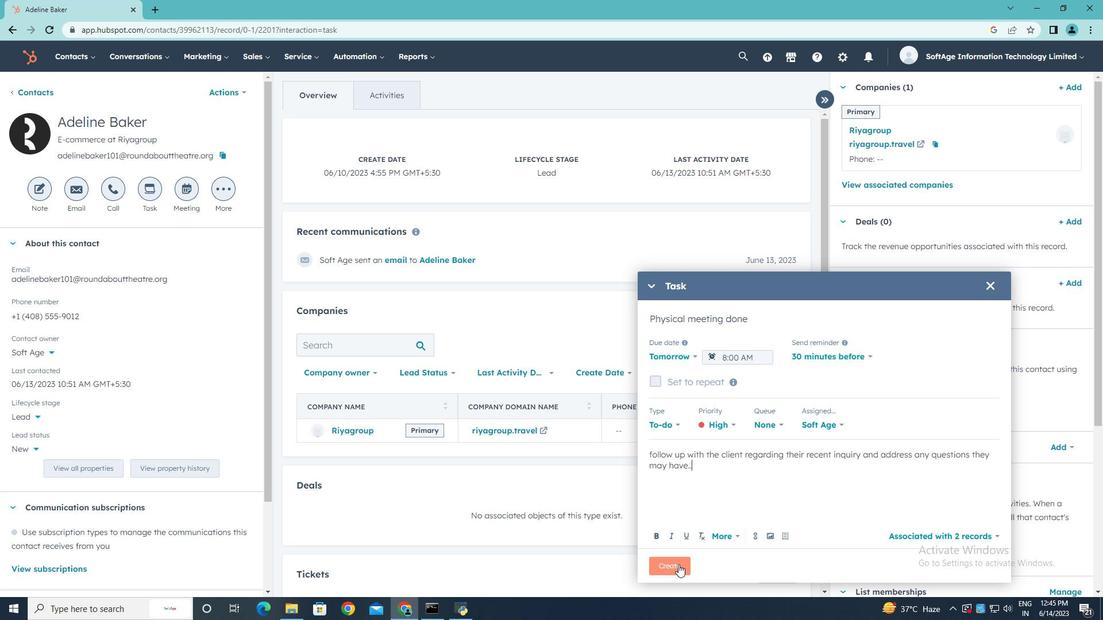 
